 Task: Print in legal paper size.
Action: Mouse moved to (91, 96)
Screenshot: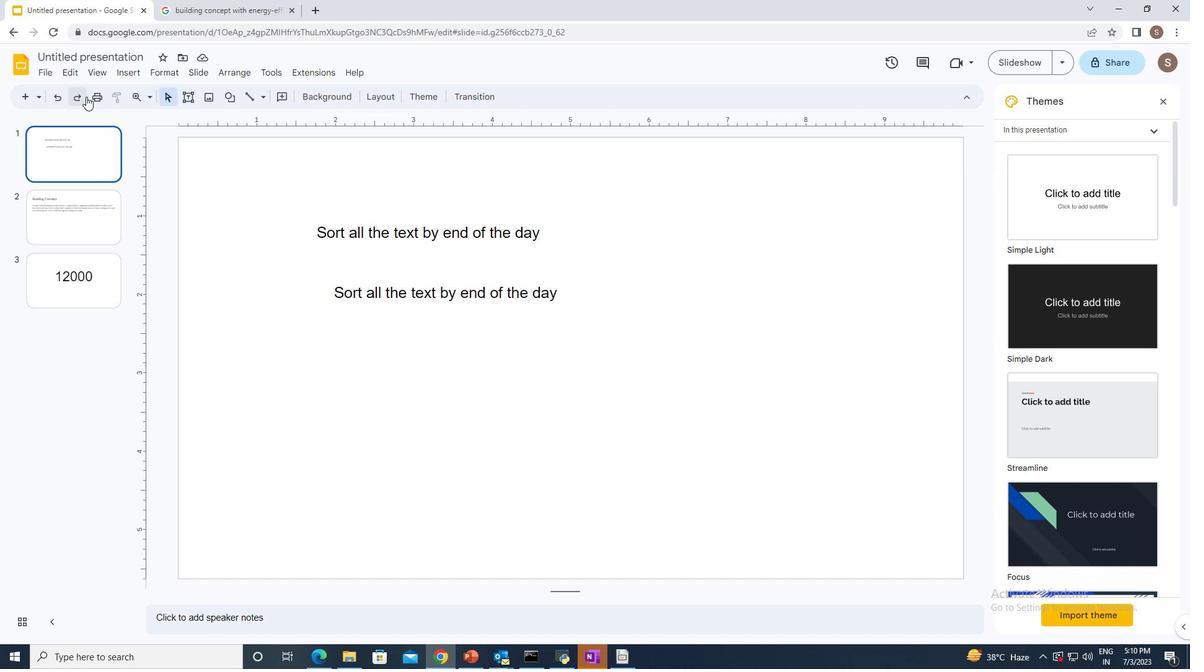 
Action: Mouse pressed left at (91, 96)
Screenshot: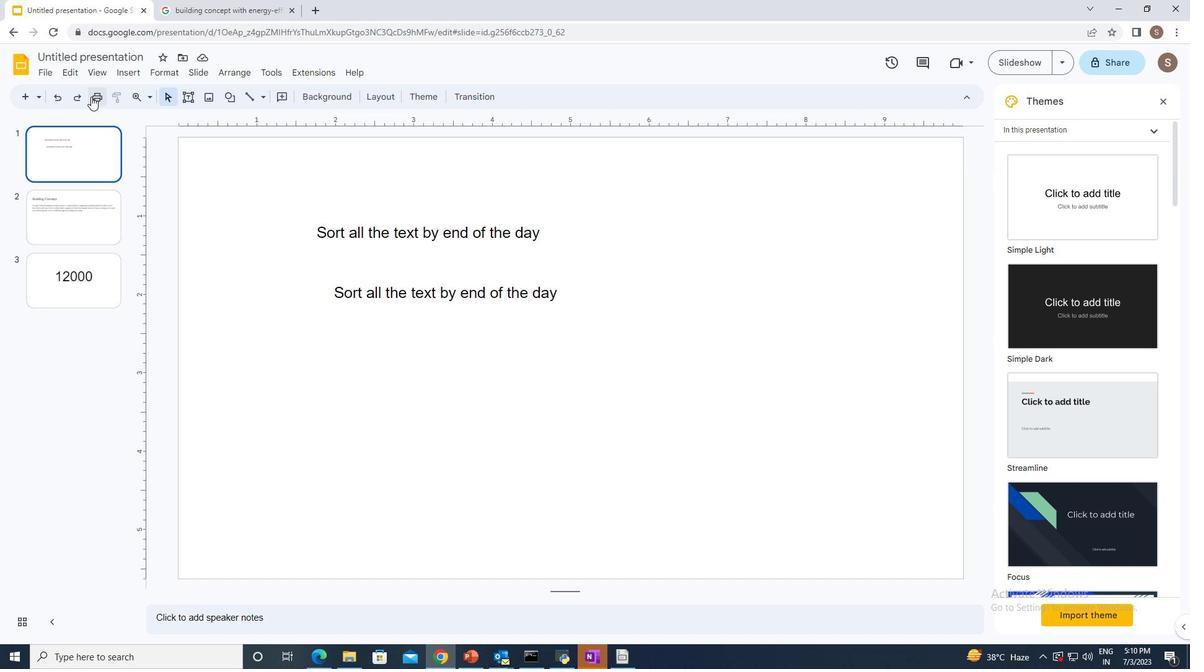
Action: Mouse moved to (889, 211)
Screenshot: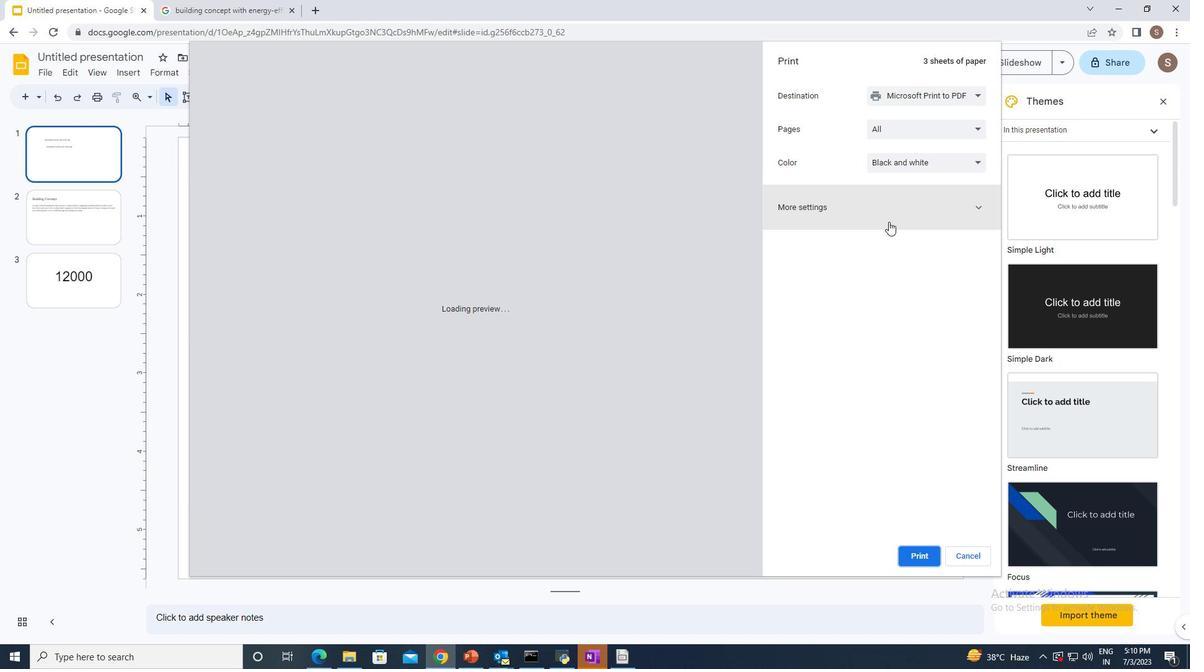 
Action: Mouse pressed left at (889, 211)
Screenshot: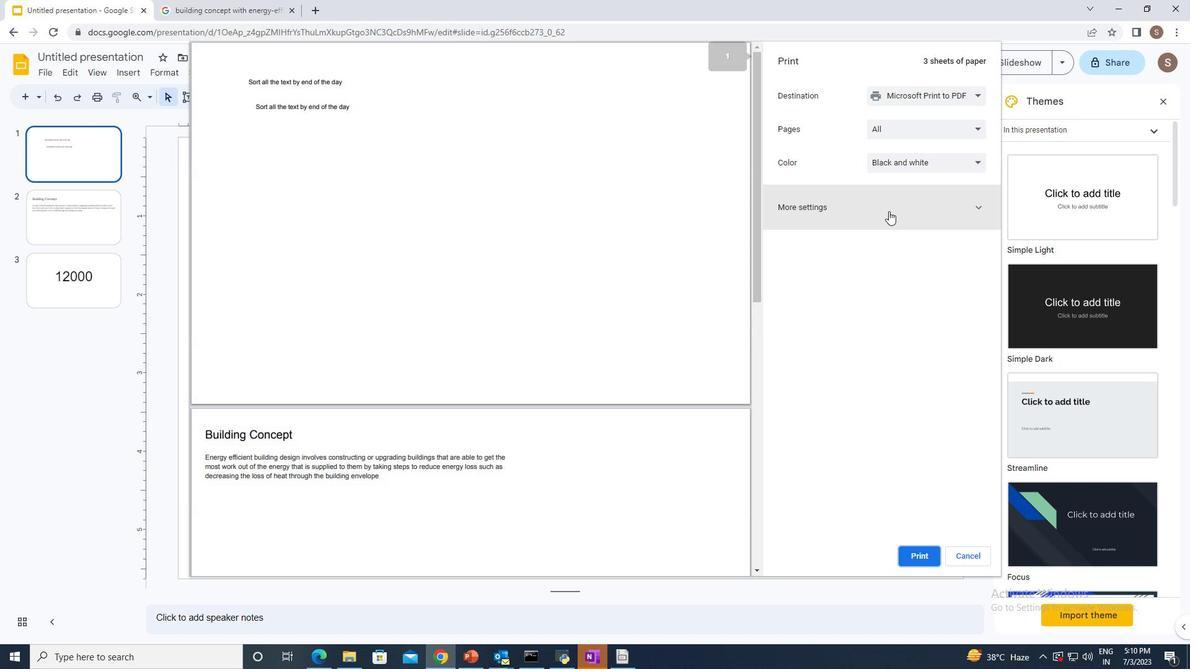 
Action: Mouse moved to (898, 247)
Screenshot: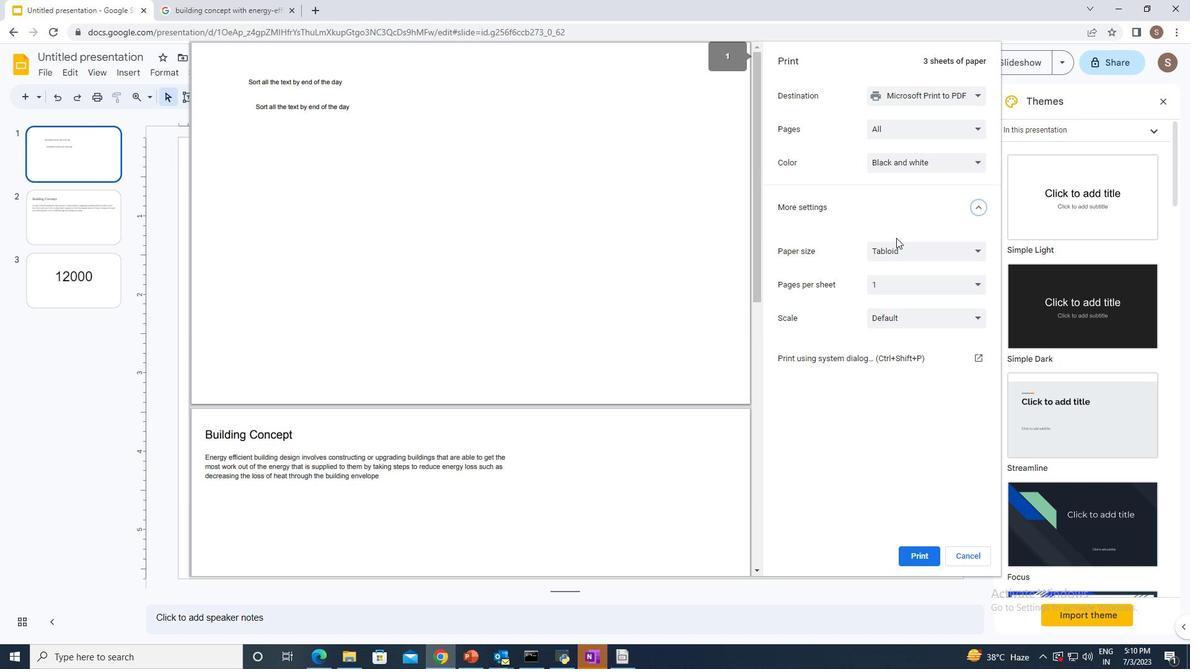 
Action: Mouse pressed left at (898, 247)
Screenshot: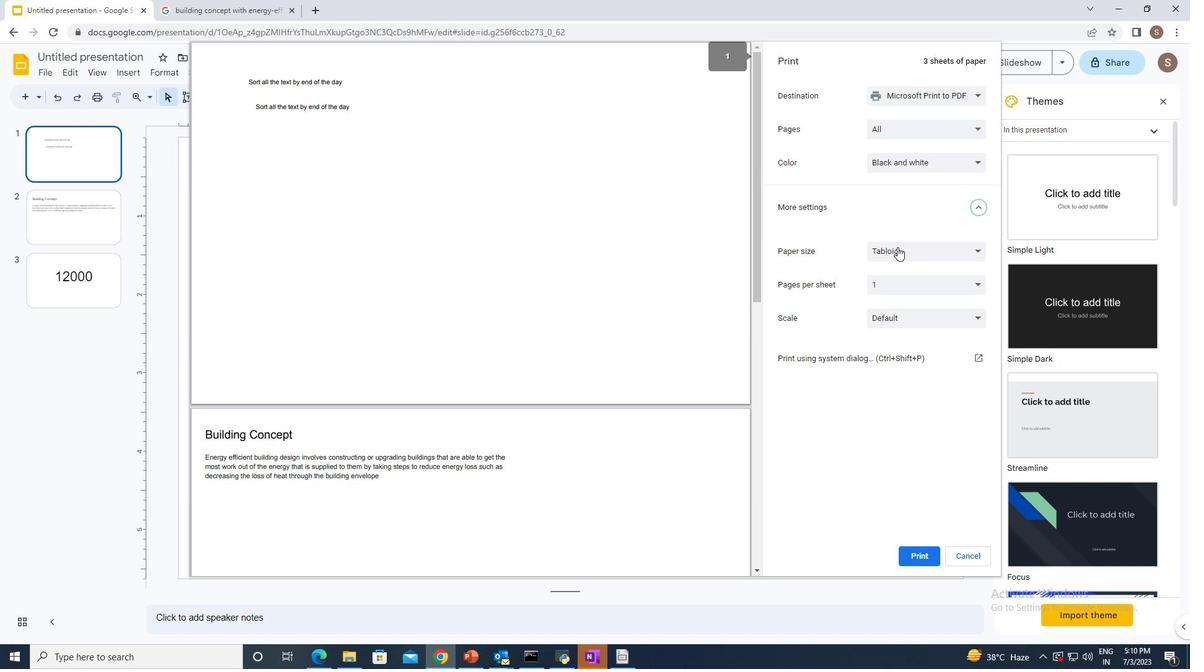
Action: Mouse moved to (876, 286)
Screenshot: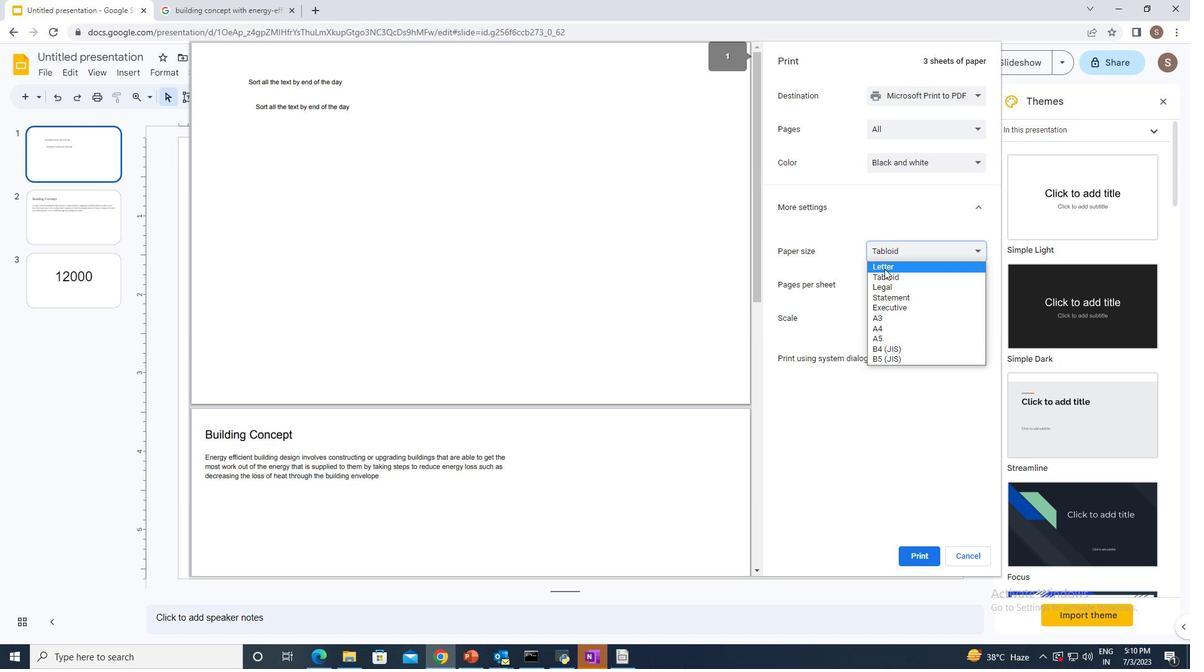 
Action: Mouse pressed left at (876, 286)
Screenshot: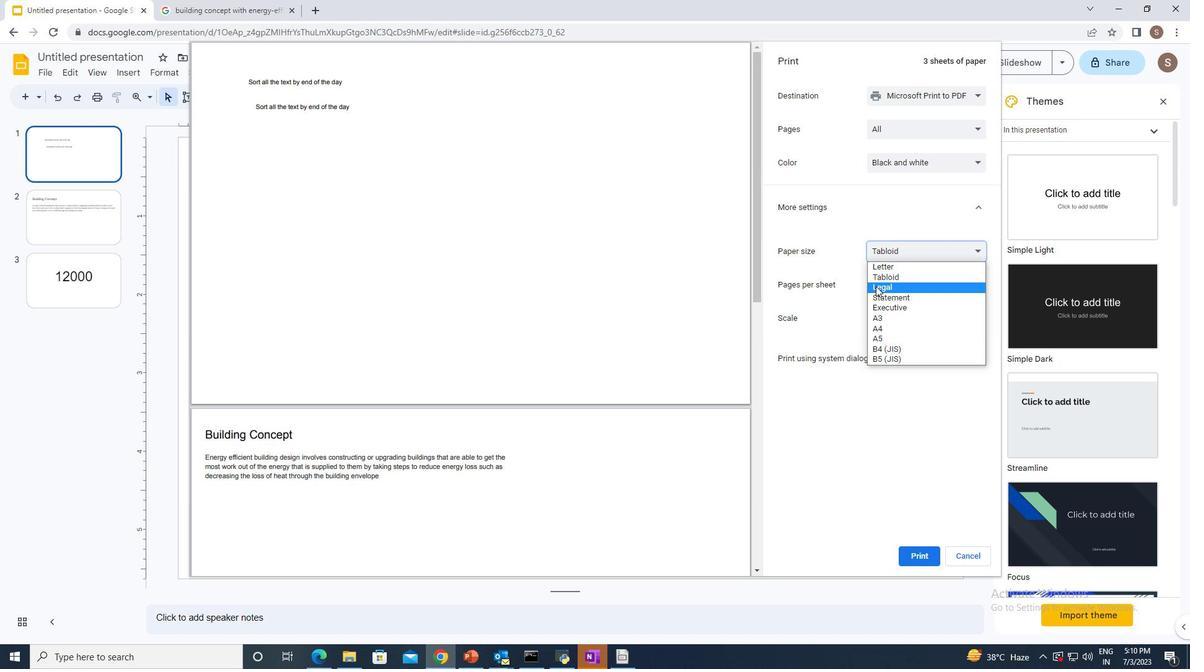 
Action: Mouse moved to (914, 559)
Screenshot: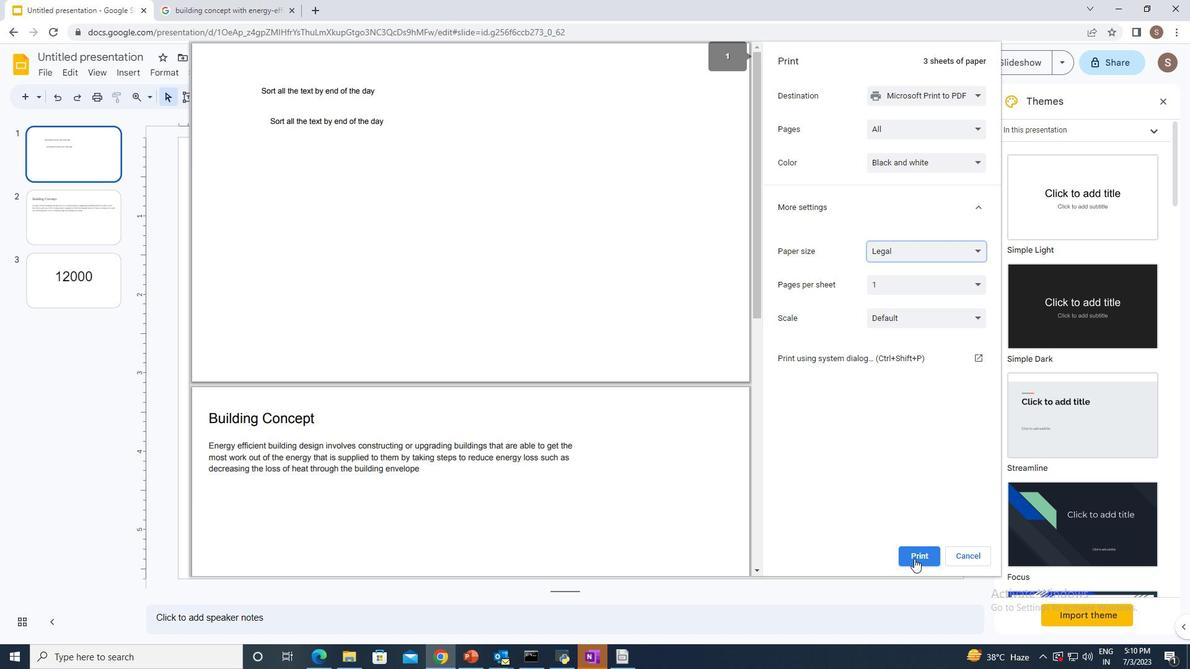 
Action: Mouse pressed left at (914, 559)
Screenshot: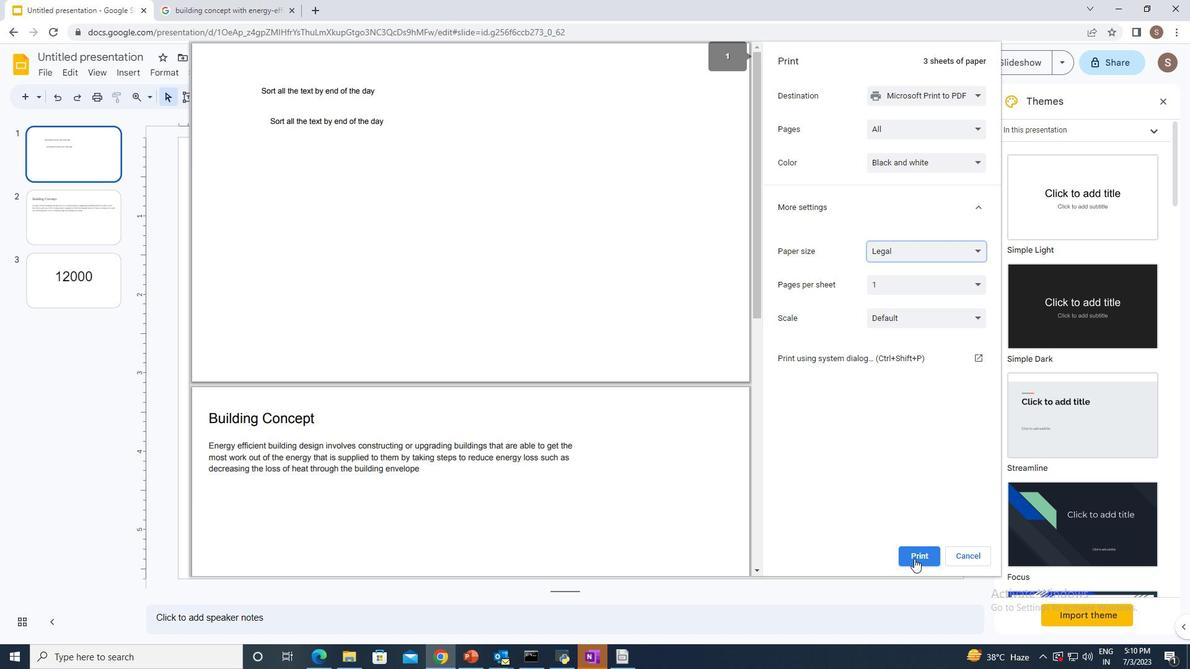 
